 Task: Filter Product category talent intelligence software.
Action: Mouse moved to (320, 80)
Screenshot: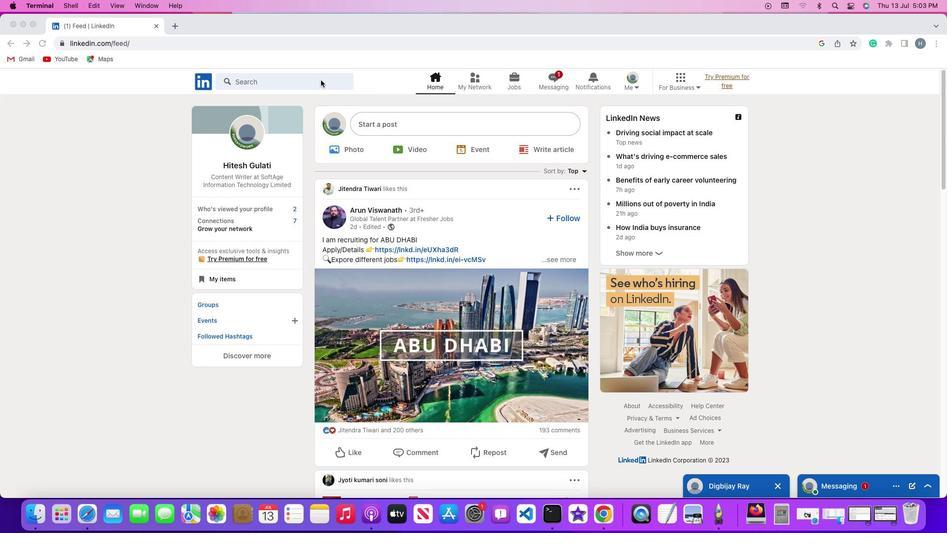 
Action: Mouse pressed left at (320, 80)
Screenshot: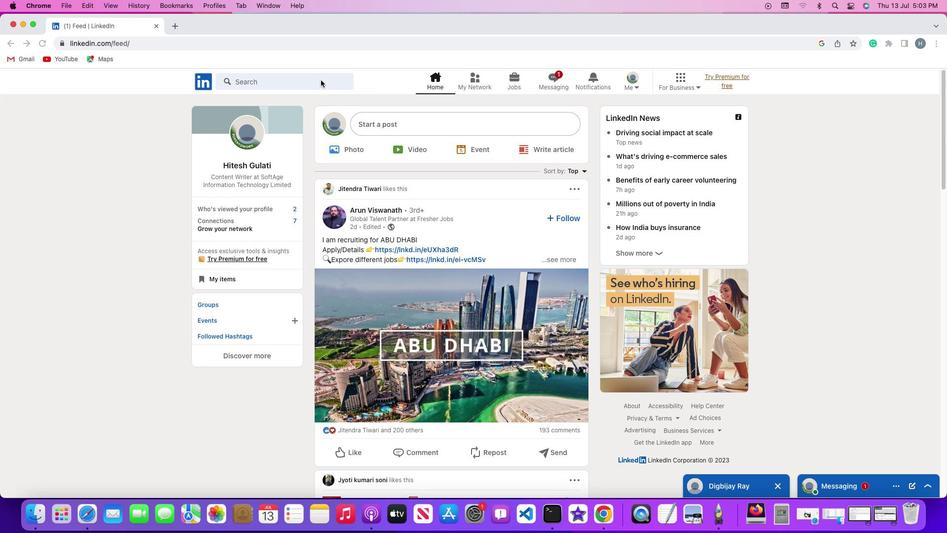 
Action: Mouse moved to (320, 79)
Screenshot: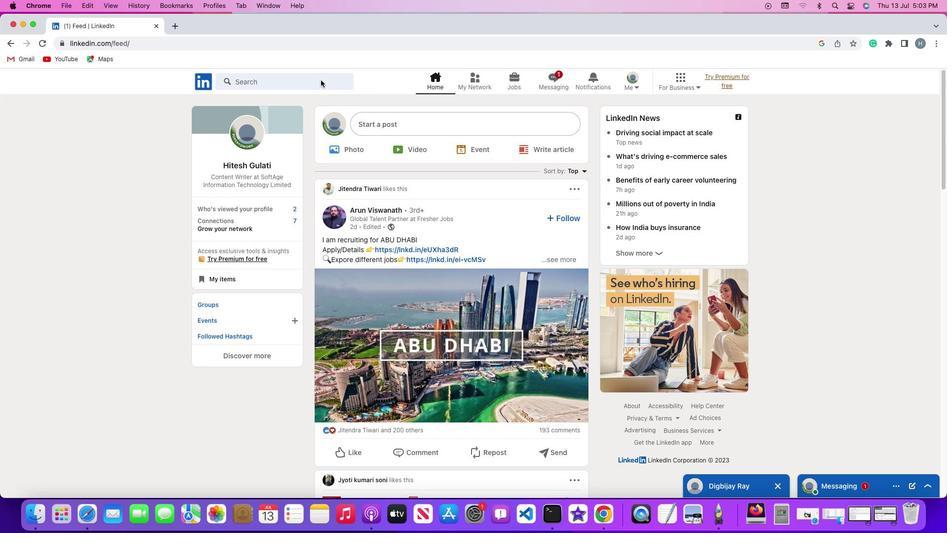 
Action: Mouse pressed left at (320, 79)
Screenshot: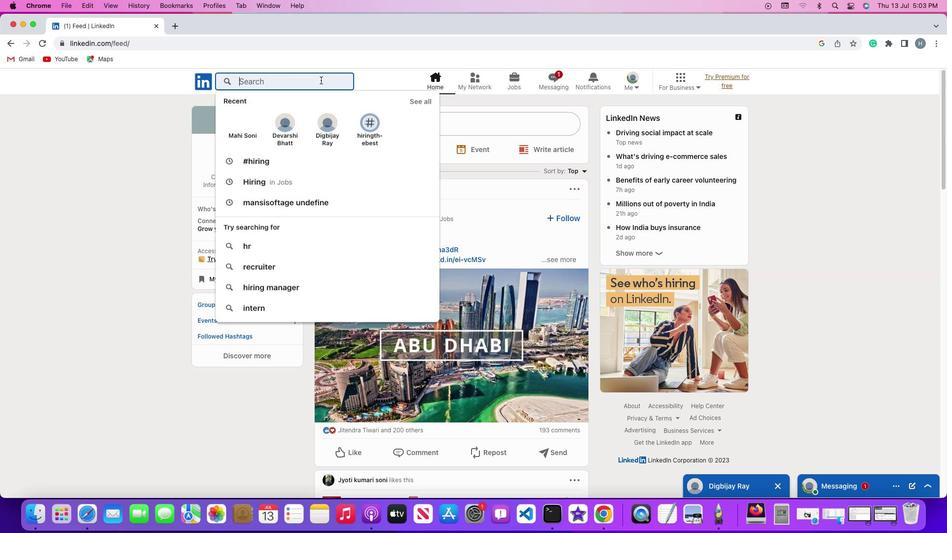 
Action: Key pressed Key.shift'#''h''i''r''i''n''g'Key.enter
Screenshot: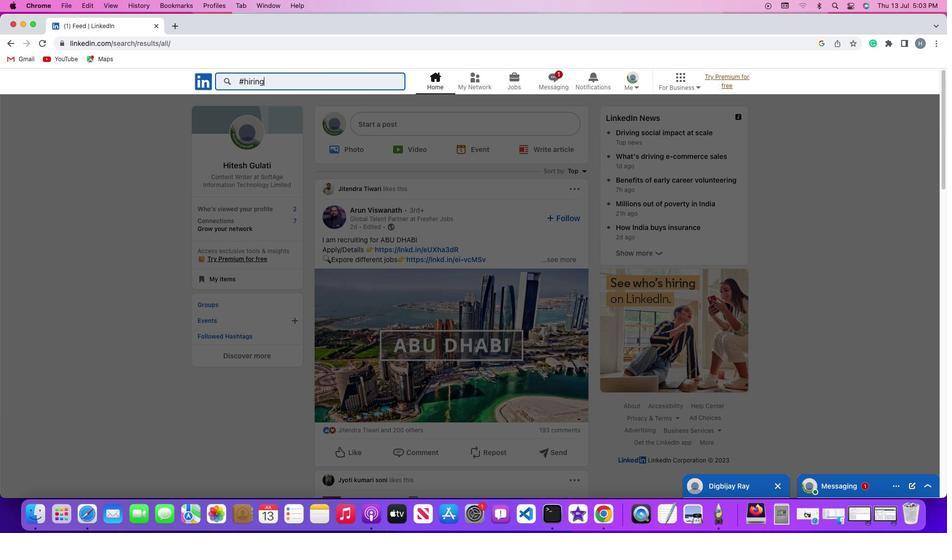 
Action: Mouse moved to (392, 107)
Screenshot: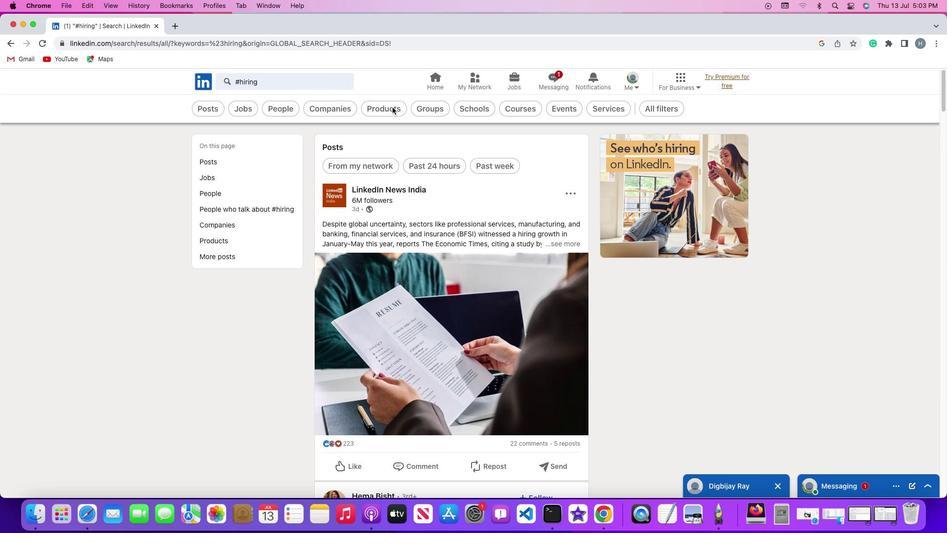 
Action: Mouse pressed left at (392, 107)
Screenshot: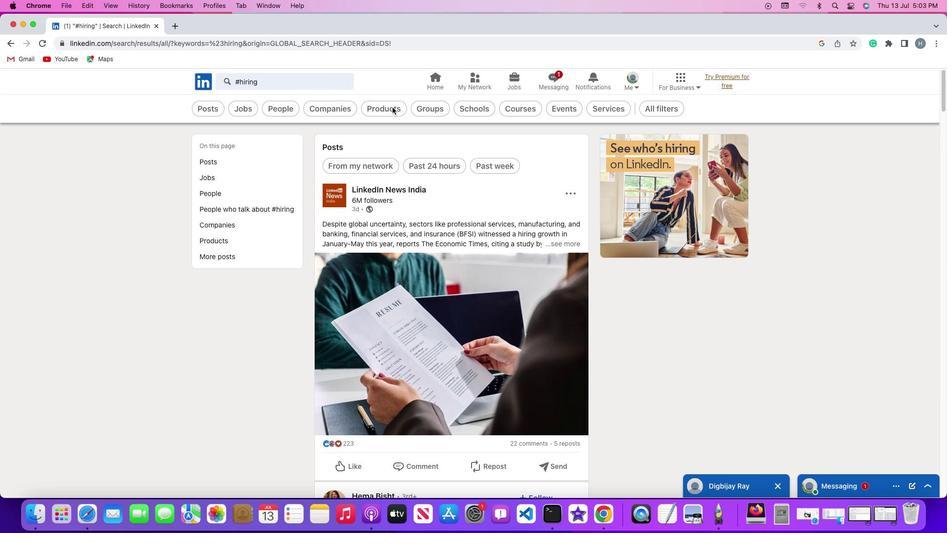 
Action: Mouse moved to (393, 106)
Screenshot: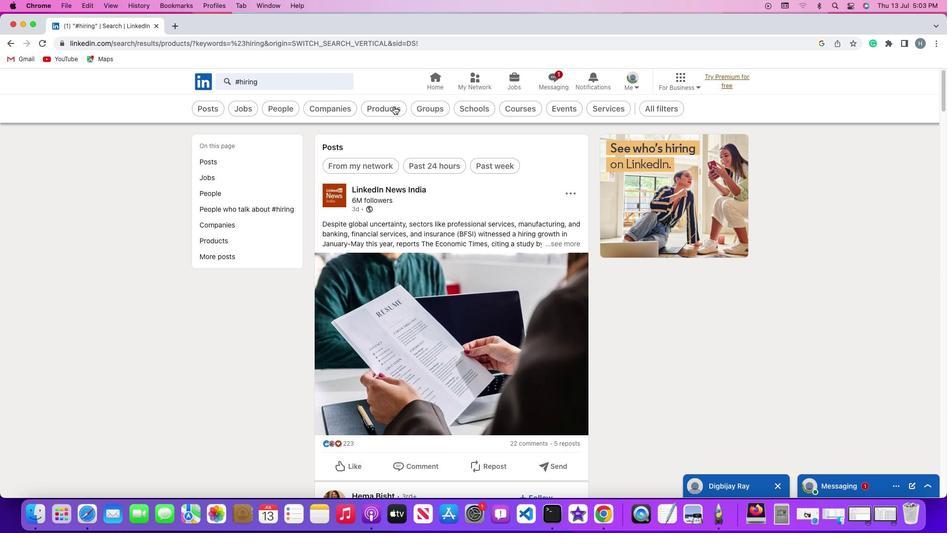 
Action: Mouse pressed left at (393, 106)
Screenshot: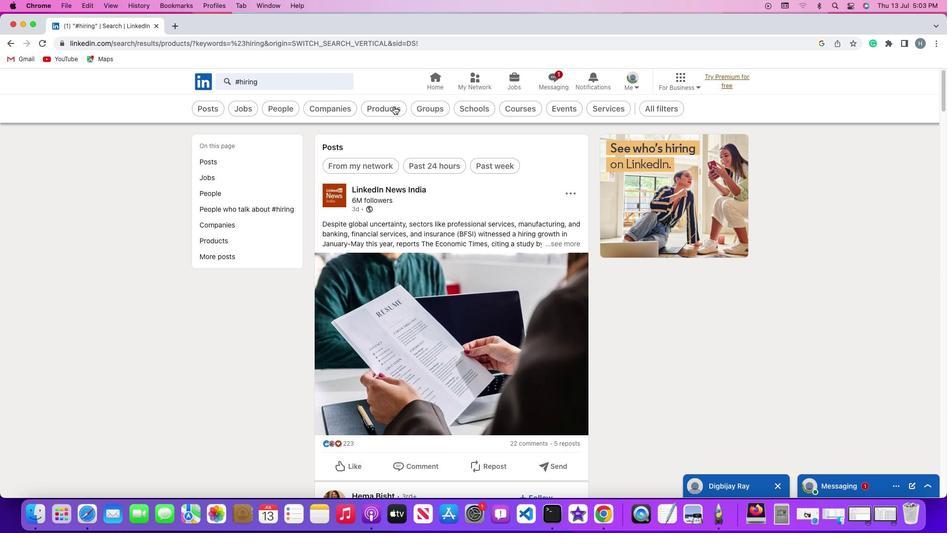 
Action: Mouse moved to (331, 109)
Screenshot: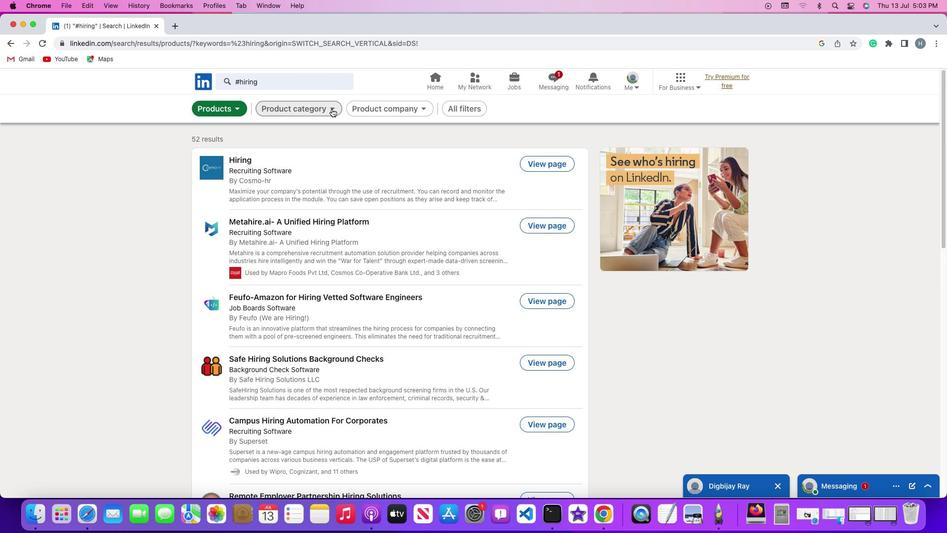 
Action: Mouse pressed left at (331, 109)
Screenshot: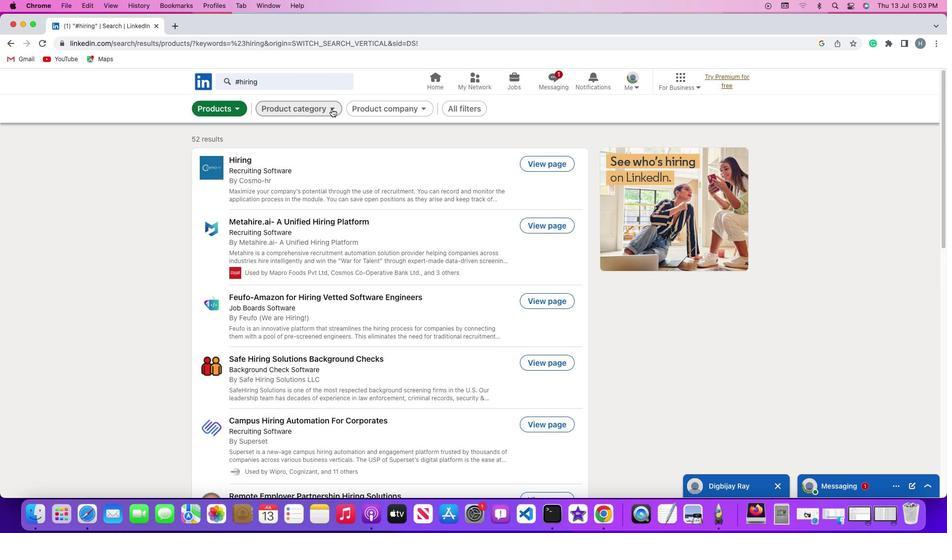 
Action: Mouse moved to (233, 206)
Screenshot: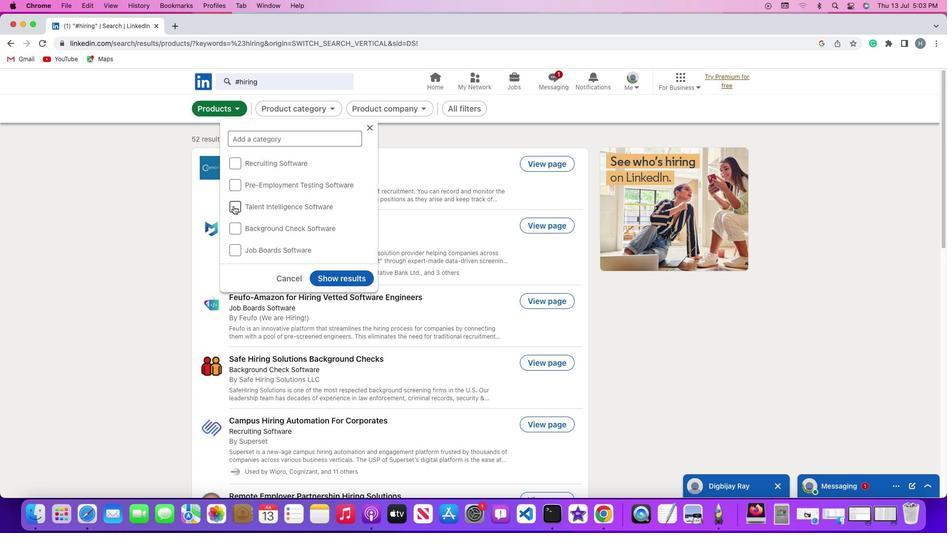 
Action: Mouse pressed left at (233, 206)
Screenshot: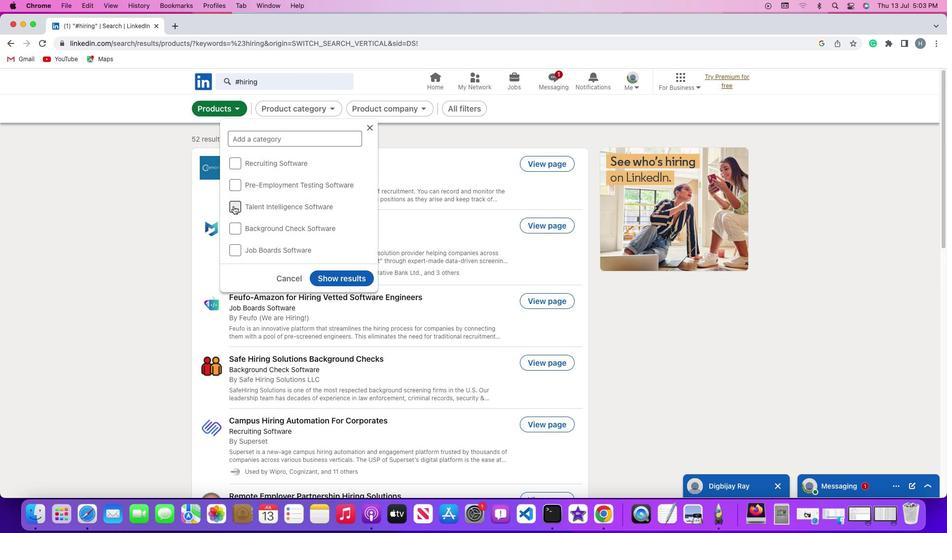 
Action: Mouse moved to (339, 276)
Screenshot: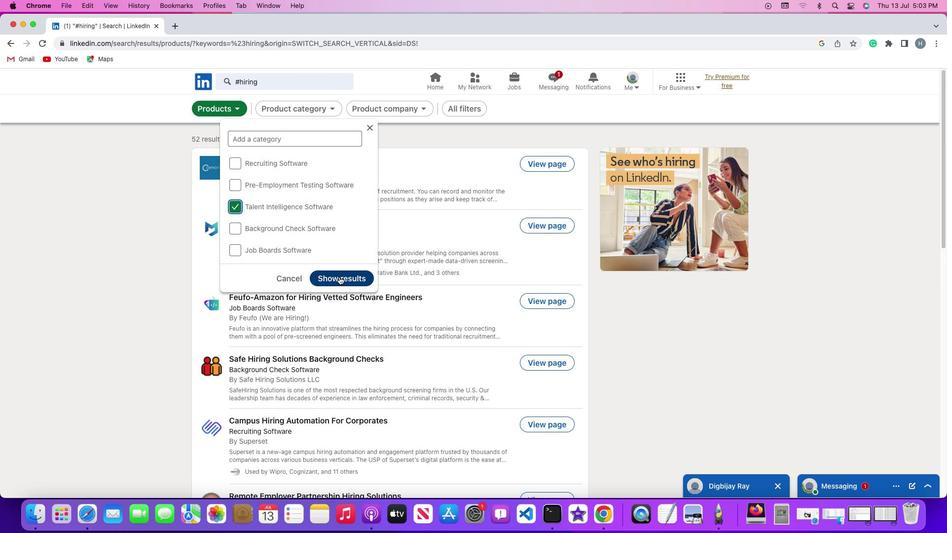 
Action: Mouse pressed left at (339, 276)
Screenshot: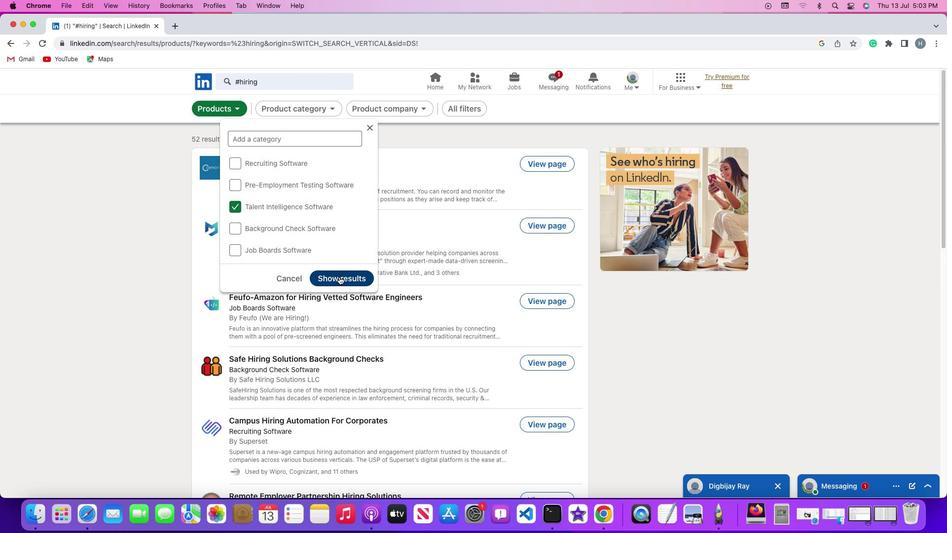 
Action: Mouse moved to (420, 168)
Screenshot: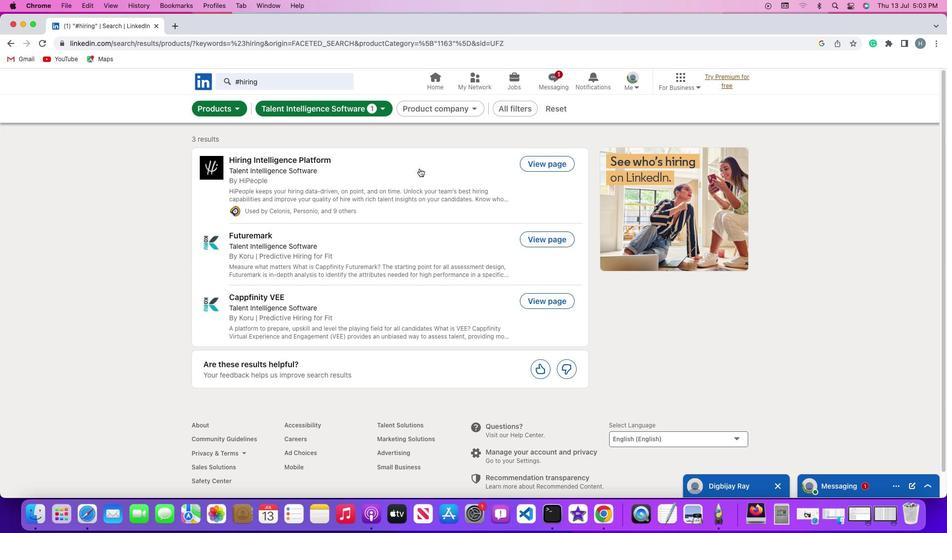 
